 Task: Find a dog-friendly brewery in Nashville.
Action: Mouse moved to (89, 28)
Screenshot: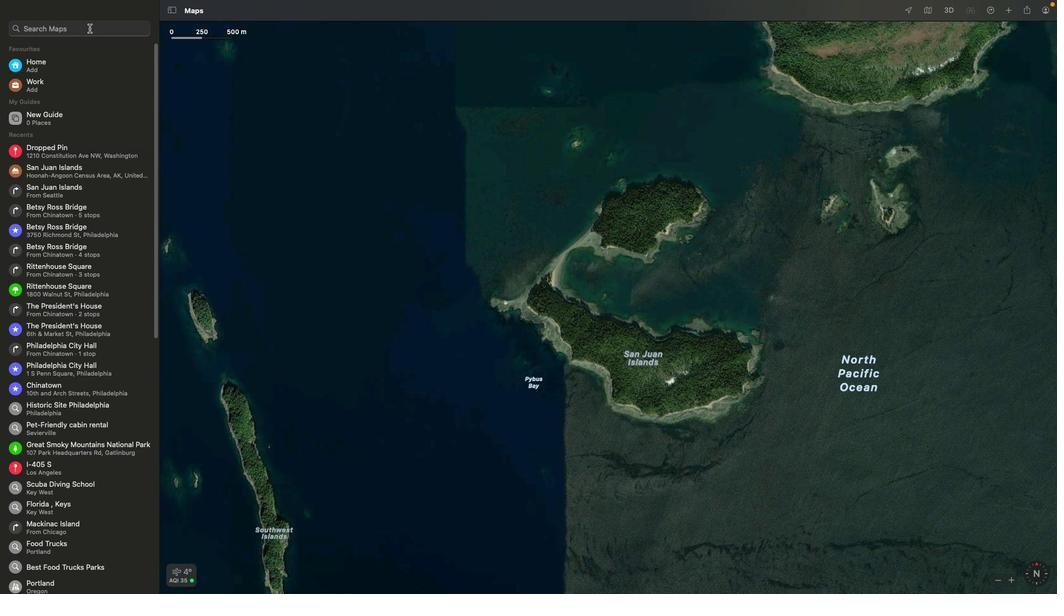 
Action: Mouse pressed left at (89, 28)
Screenshot: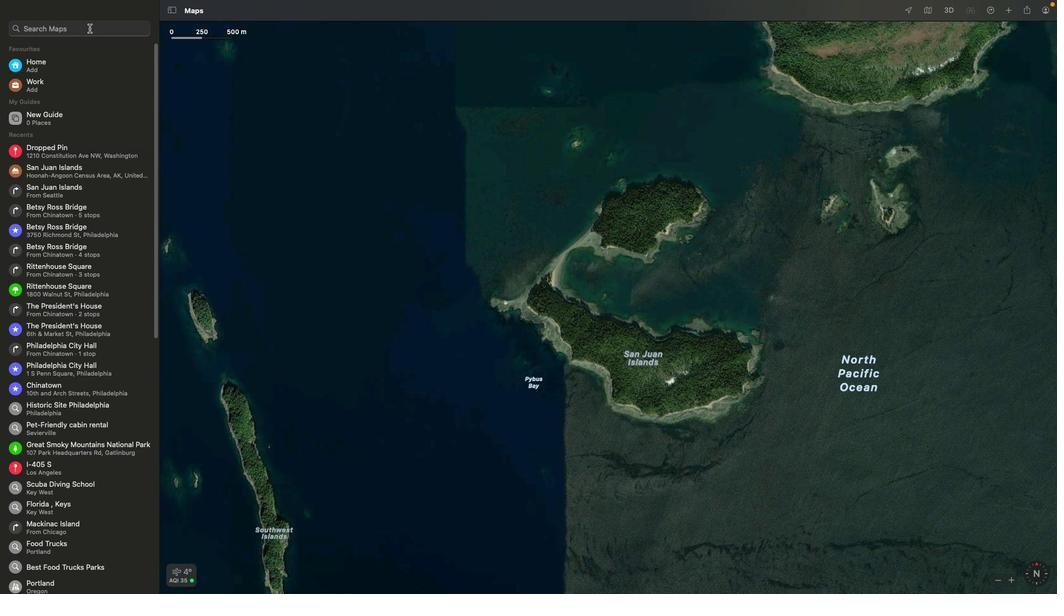 
Action: Key pressed Key.shift'N''a''s''h''v''i''l''l''e'Key.spaceKey.enter
Screenshot: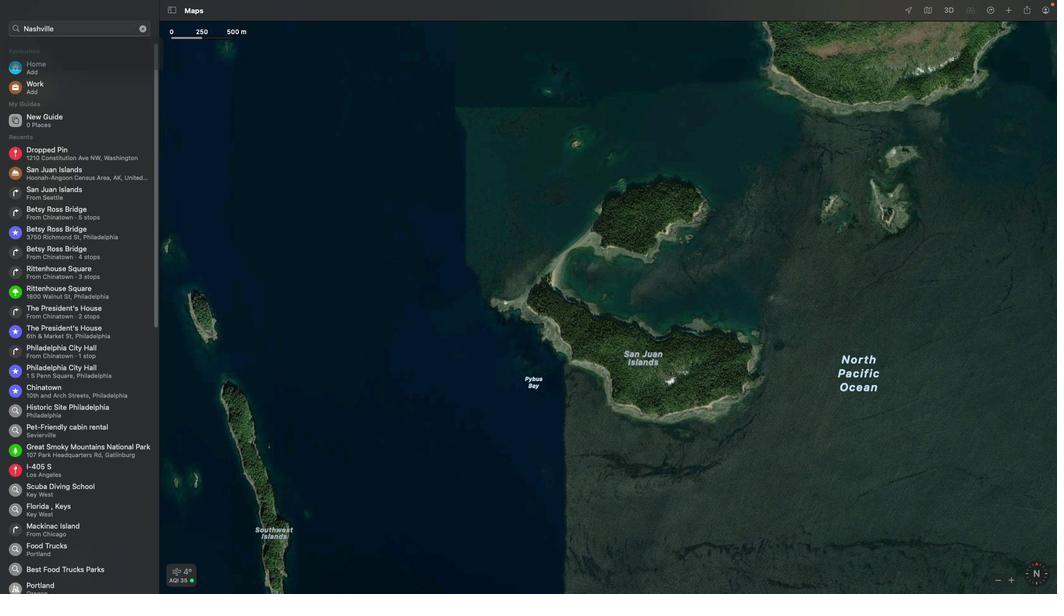 
Action: Mouse moved to (144, 30)
Screenshot: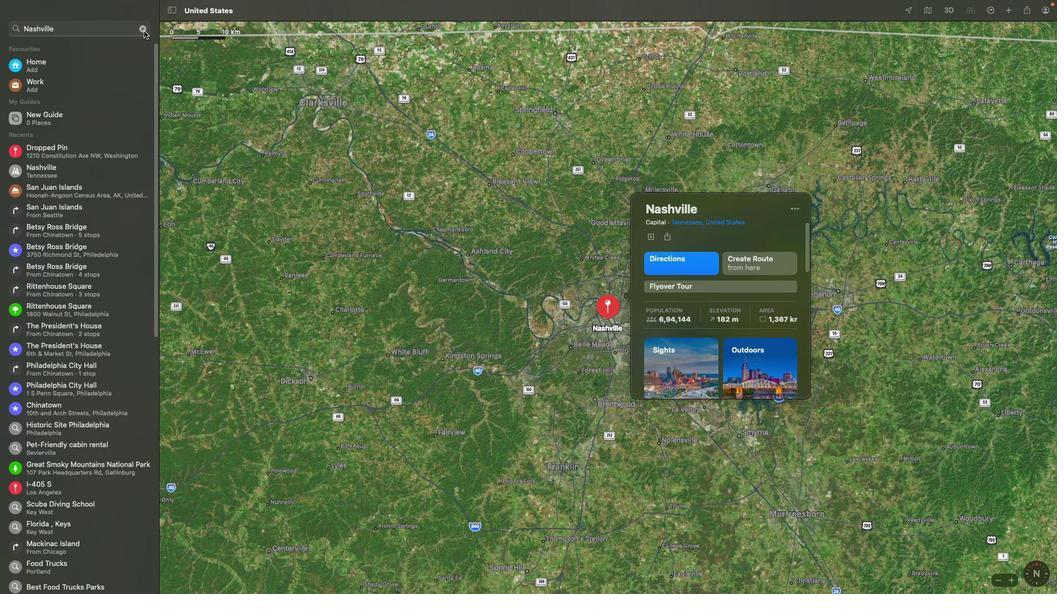 
Action: Mouse pressed left at (144, 30)
Screenshot: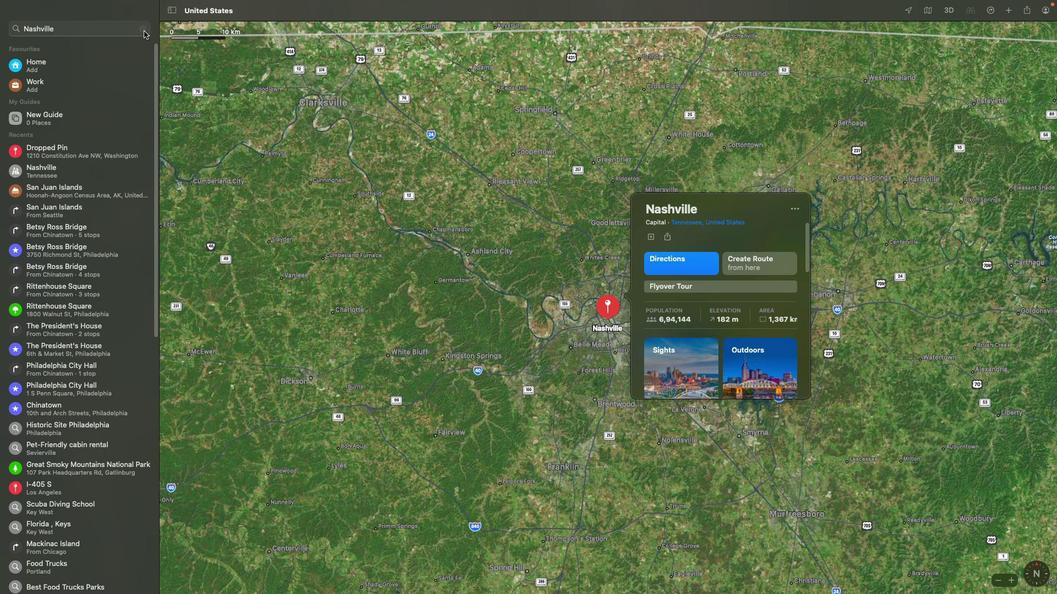 
Action: Mouse moved to (98, 33)
Screenshot: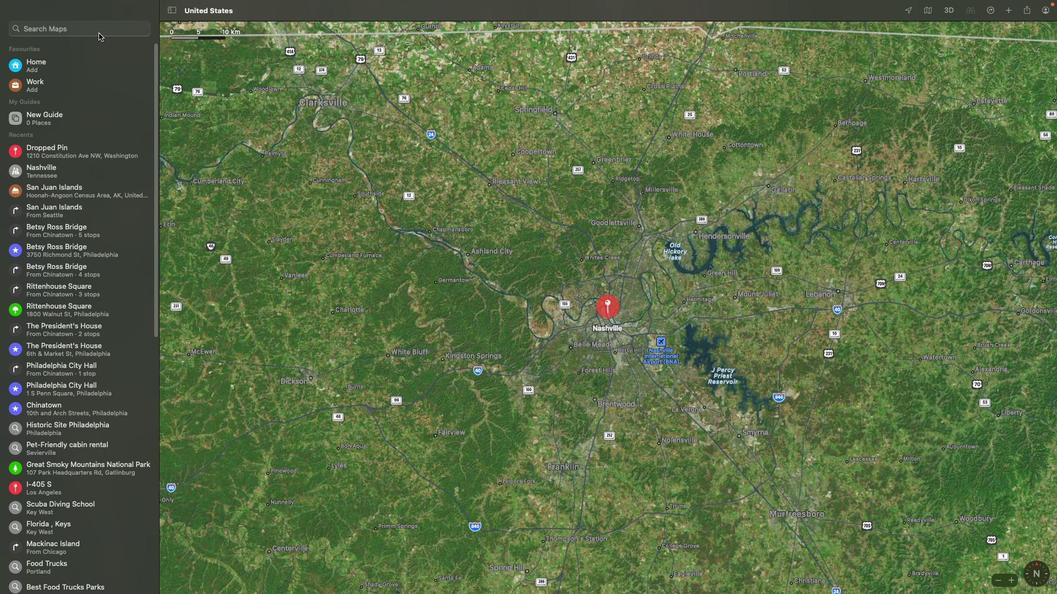 
Action: Mouse pressed left at (98, 33)
Screenshot: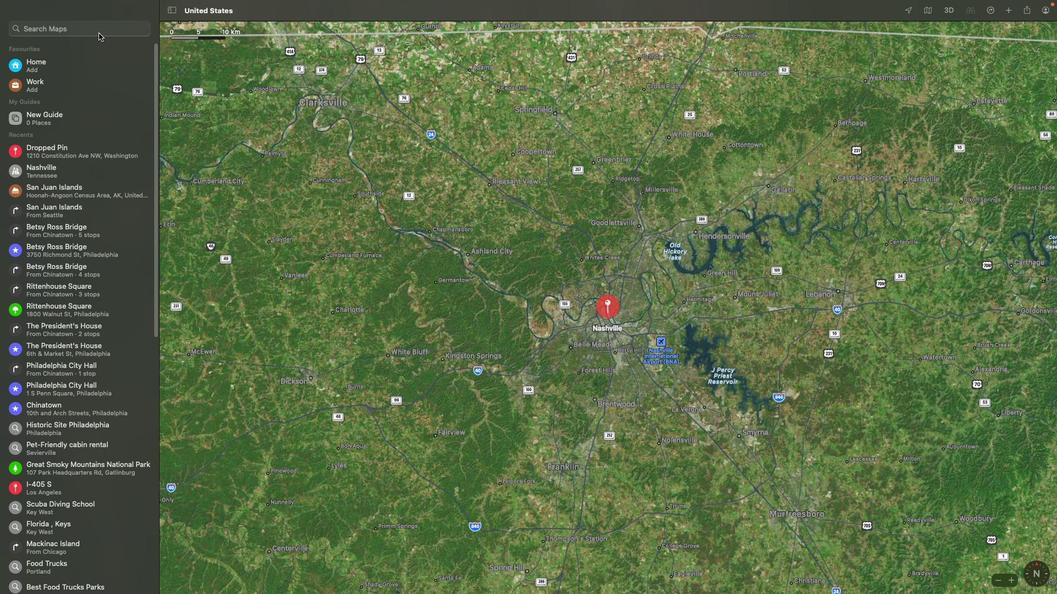 
Action: Key pressed 'd''o''g''-'Key.shift'F''r''i''e''n''d''l''y'Key.space'b''r''e''w''e''r''y'Key.spaceKey.enter
Screenshot: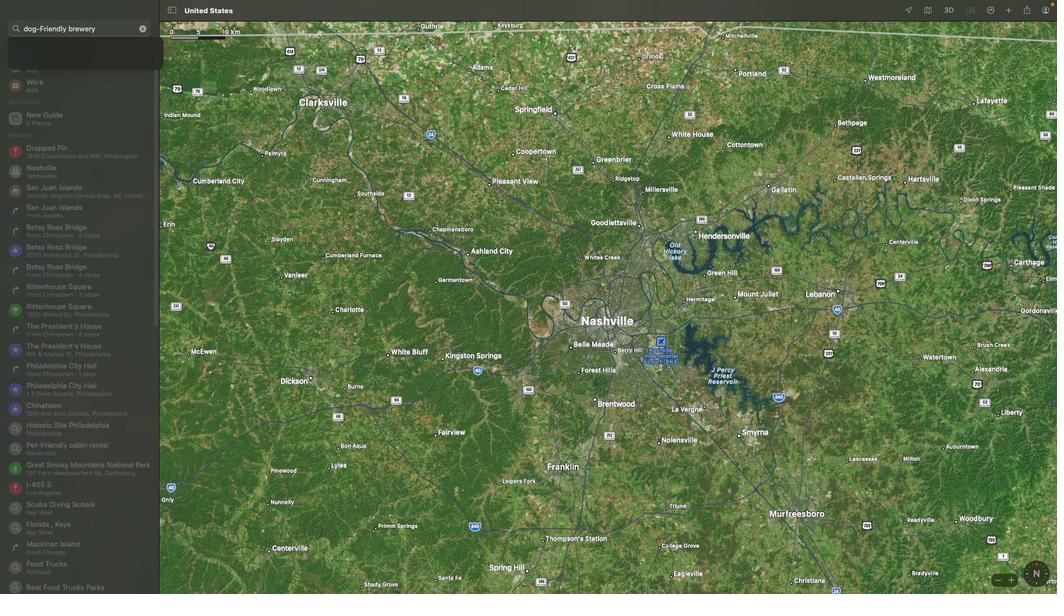 
